 Task: Select the workspace "Agenda".
Action: Mouse moved to (250, 51)
Screenshot: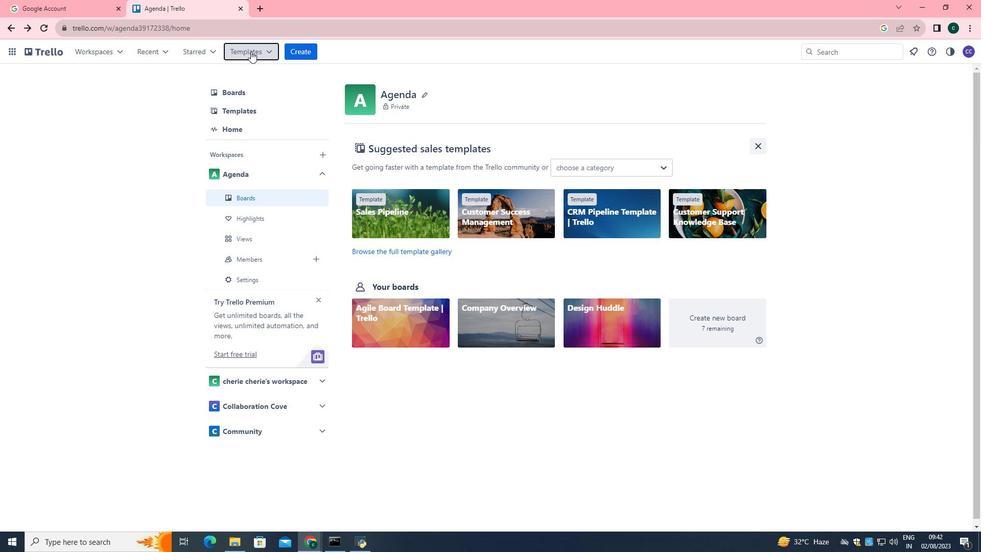 
Action: Mouse pressed left at (250, 51)
Screenshot: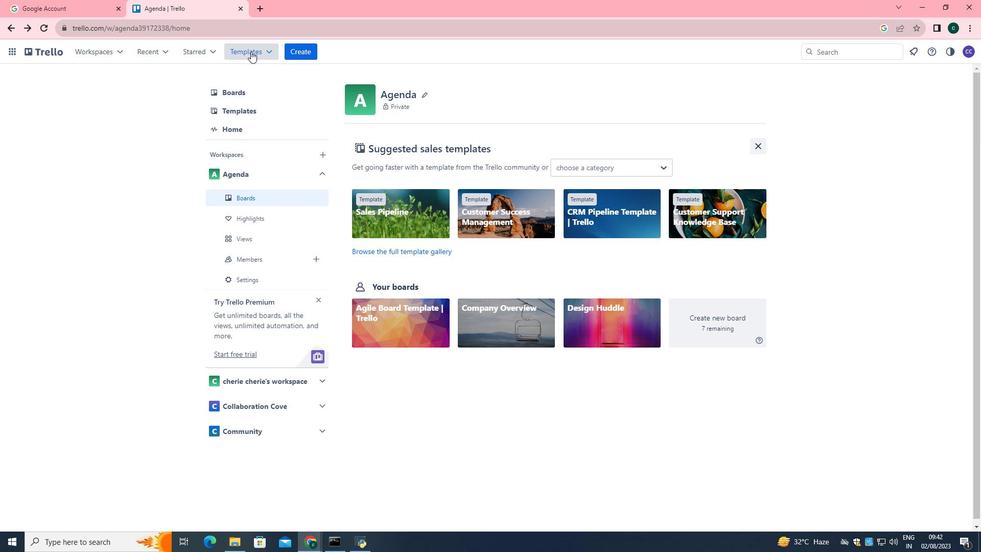 
Action: Mouse moved to (275, 186)
Screenshot: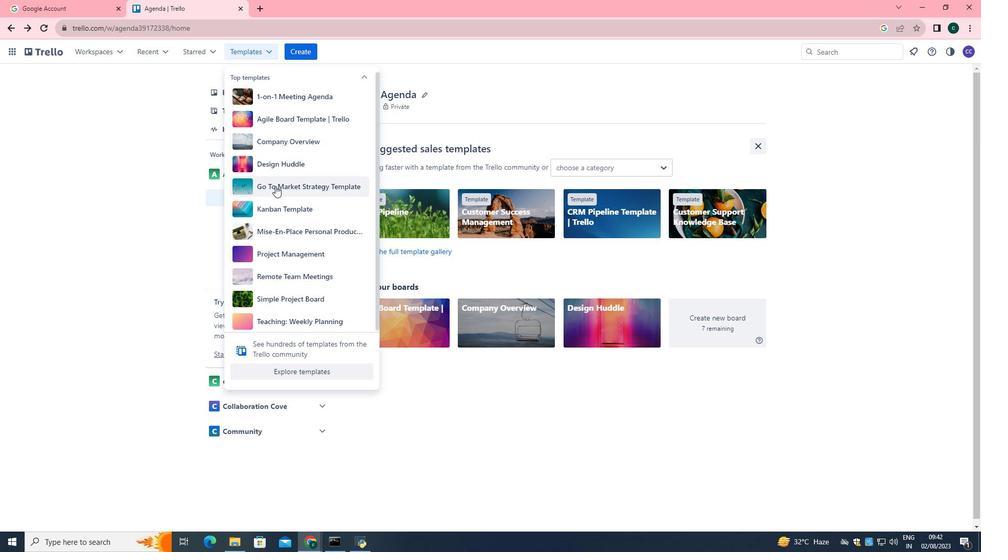 
Action: Mouse pressed left at (275, 186)
Screenshot: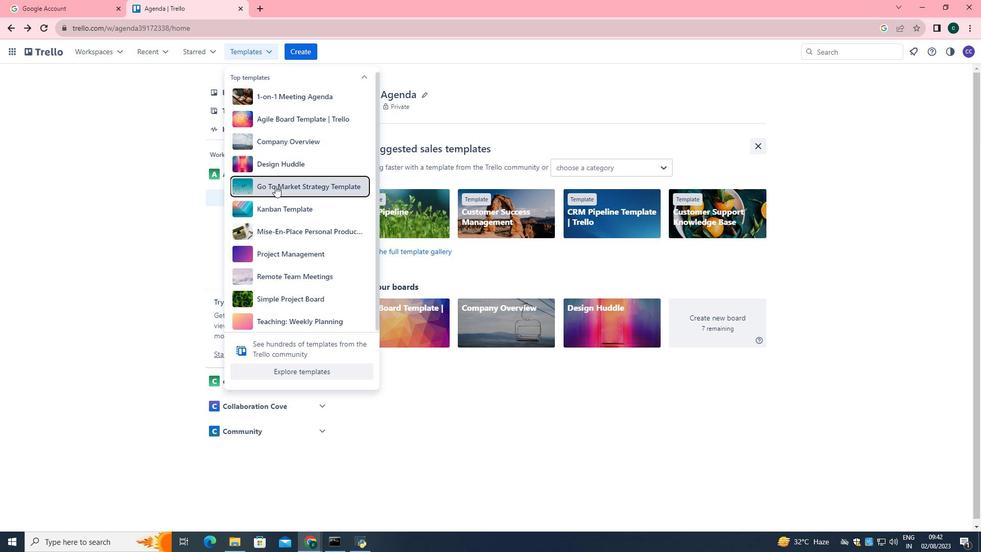 
Action: Mouse moved to (284, 209)
Screenshot: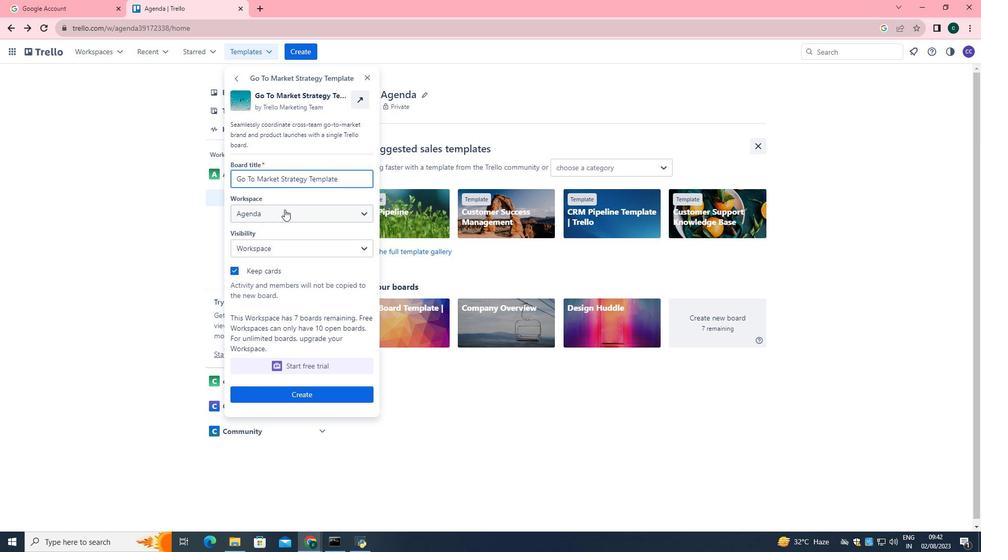 
Action: Mouse pressed left at (284, 209)
Screenshot: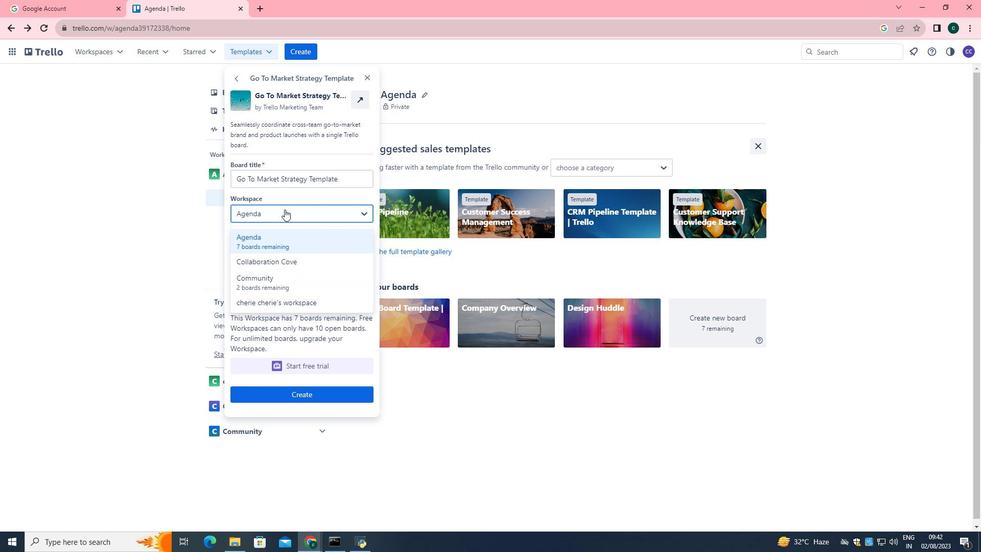 
Action: Mouse moved to (281, 231)
Screenshot: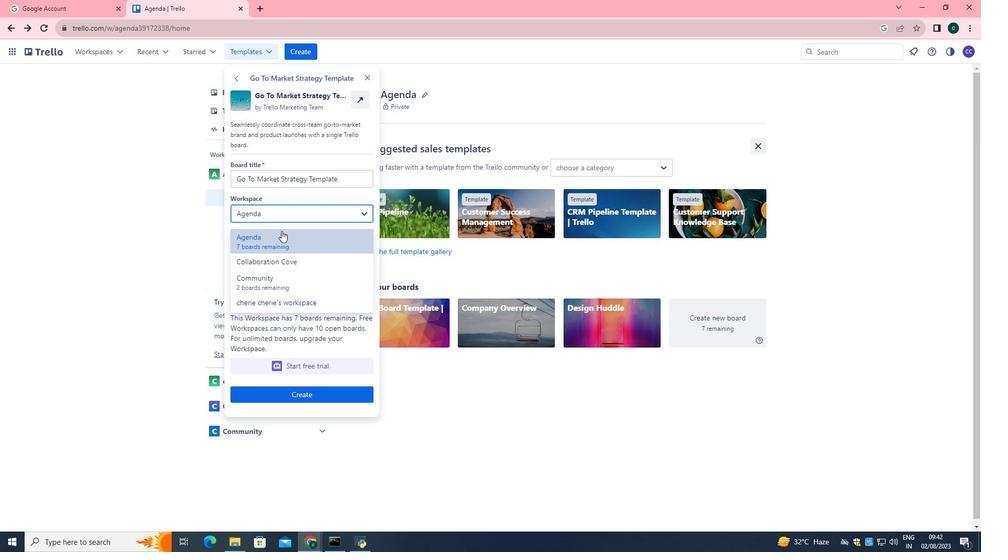 
Action: Mouse pressed left at (281, 231)
Screenshot: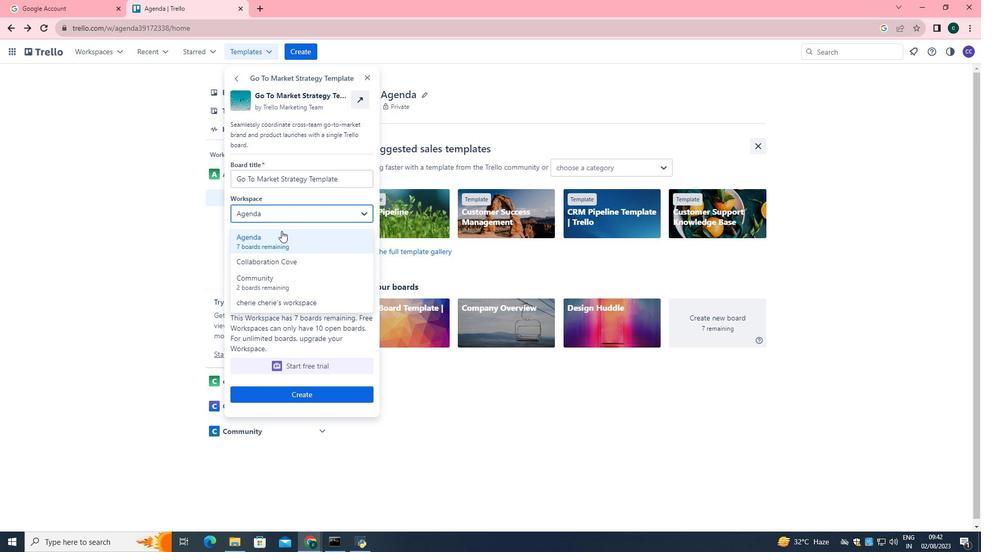 
